 Task: Share through Files "Movie C.mp4" and change Quality to Custom
Action: Mouse moved to (182, 91)
Screenshot: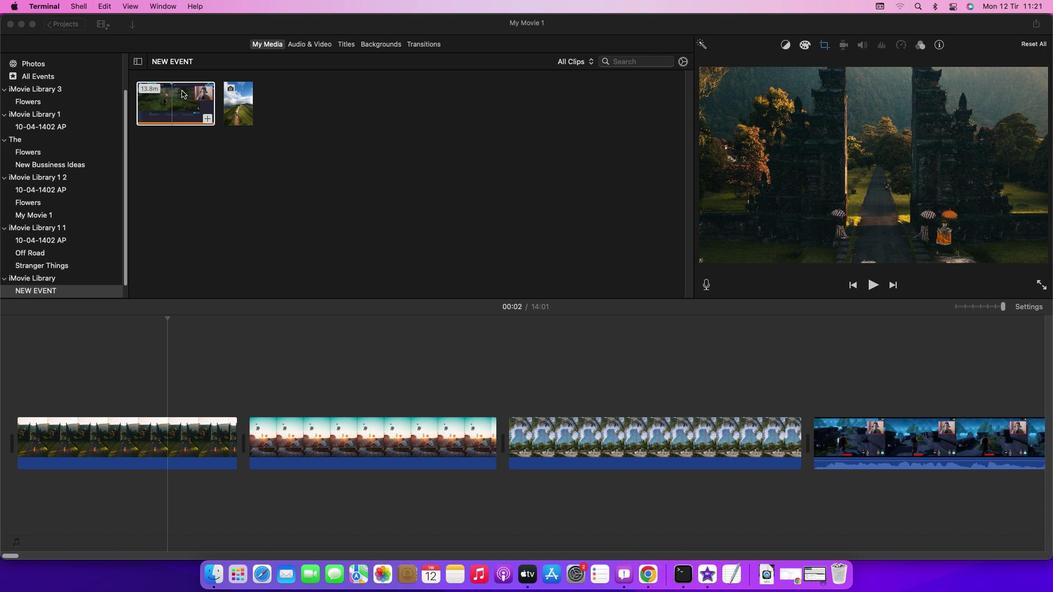 
Action: Mouse pressed left at (182, 91)
Screenshot: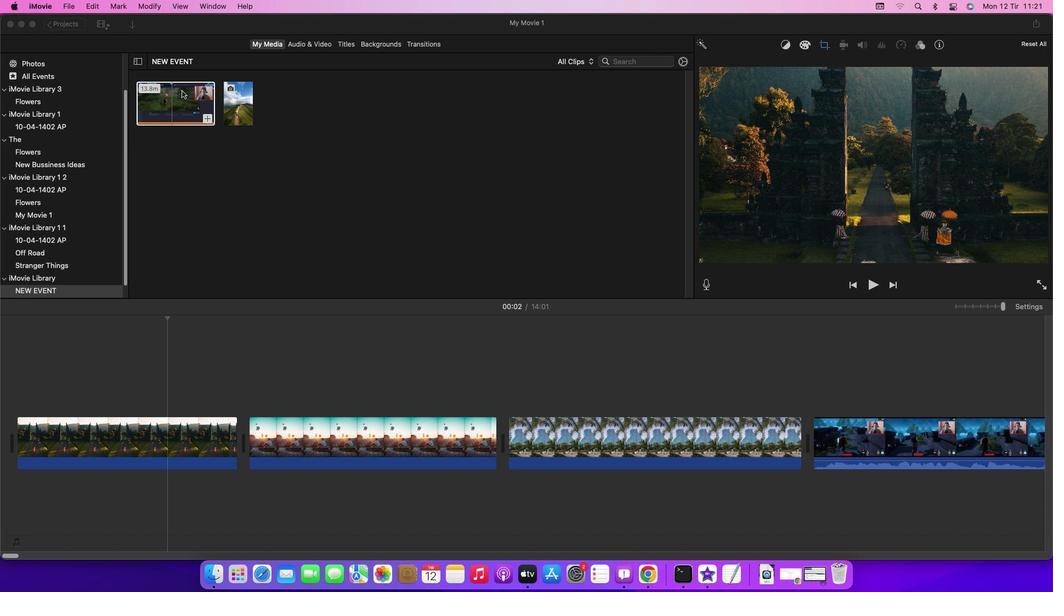 
Action: Mouse moved to (72, 9)
Screenshot: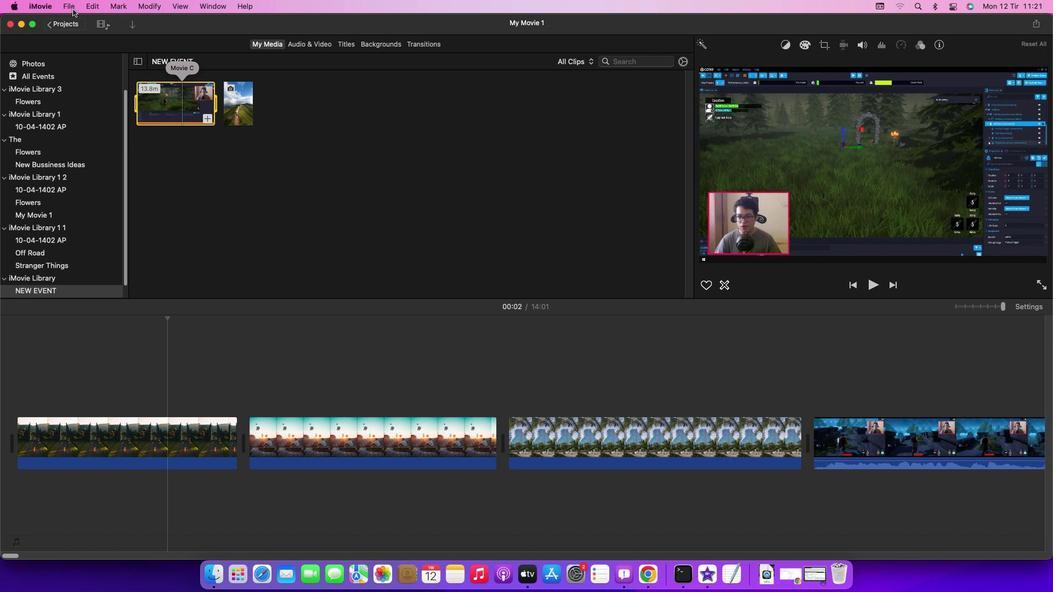
Action: Mouse pressed left at (72, 9)
Screenshot: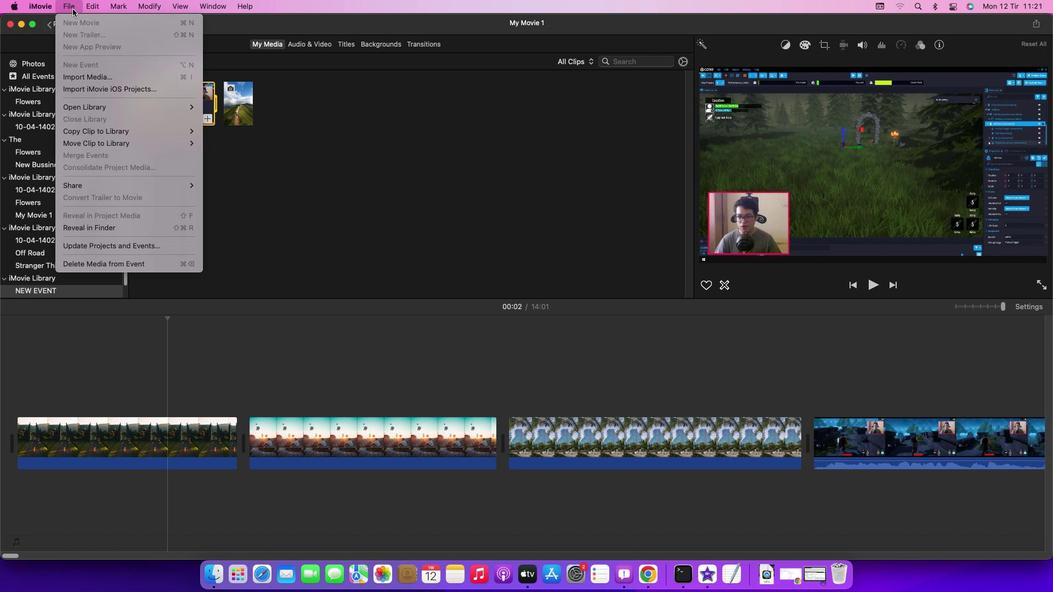 
Action: Mouse moved to (193, 187)
Screenshot: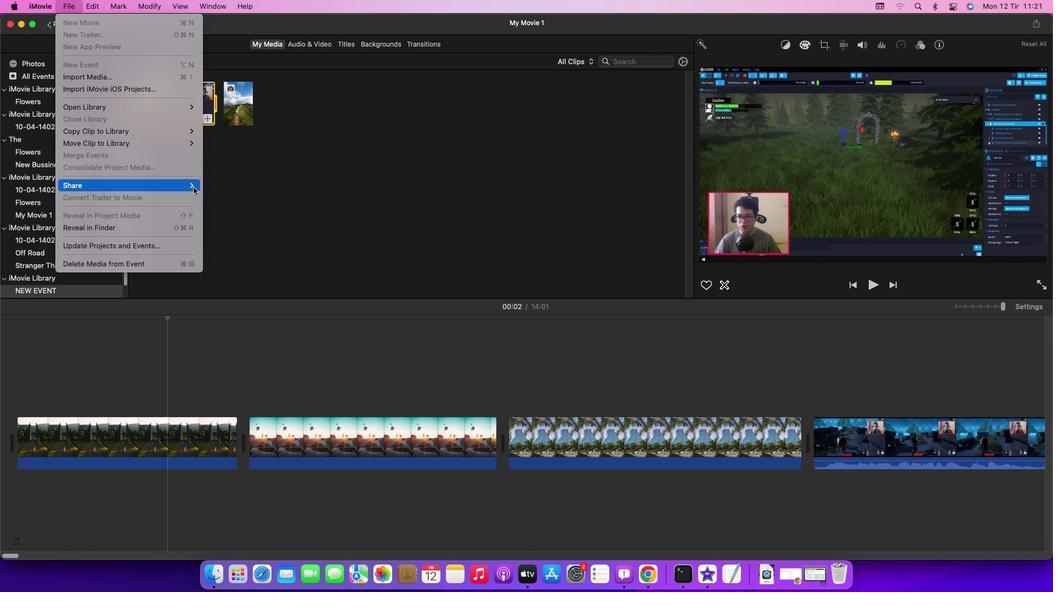 
Action: Mouse pressed left at (193, 187)
Screenshot: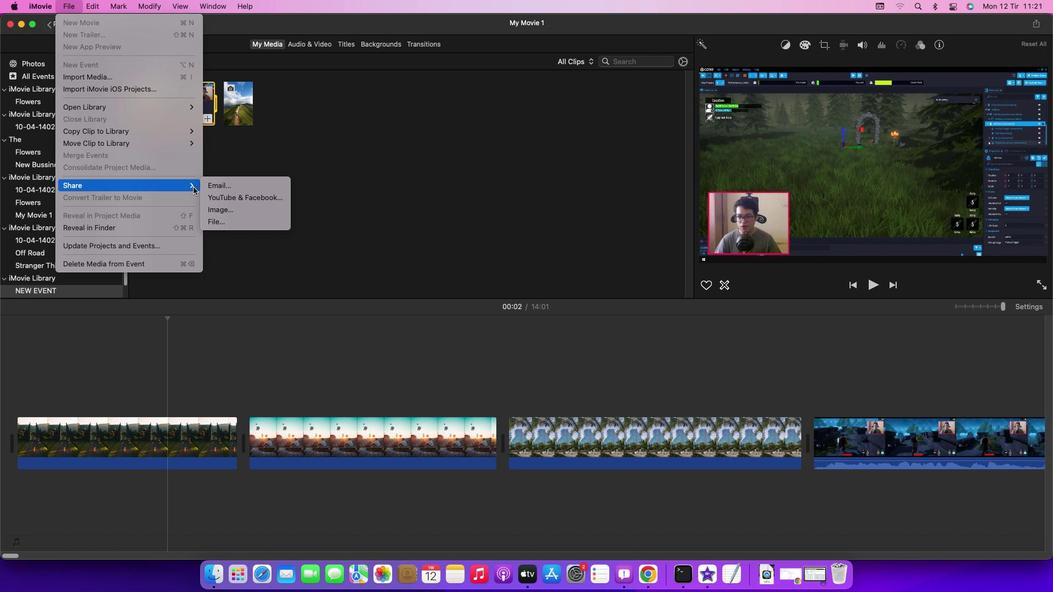 
Action: Mouse moved to (222, 224)
Screenshot: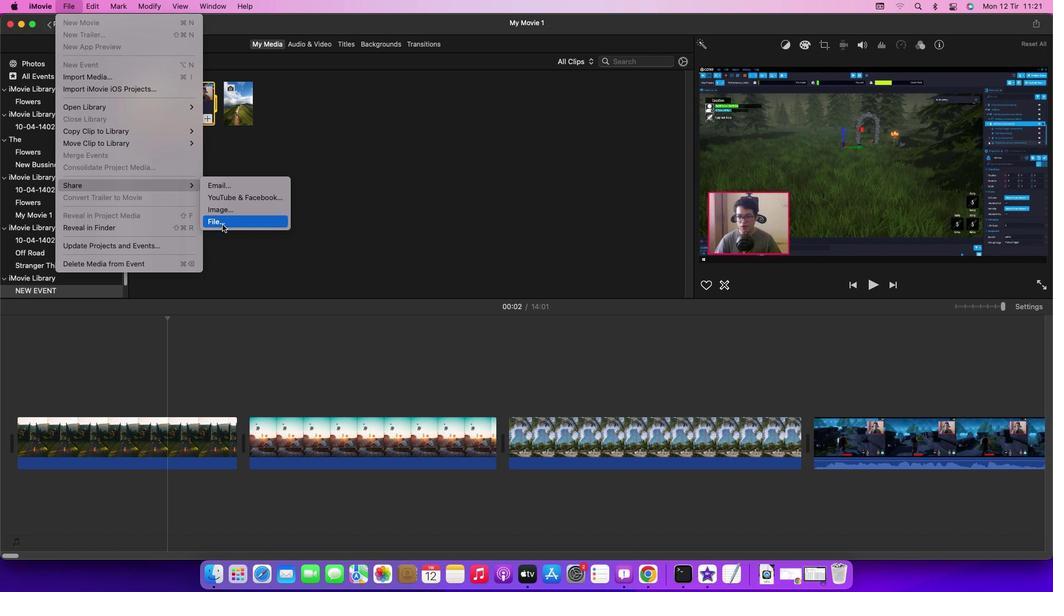 
Action: Mouse pressed left at (222, 224)
Screenshot: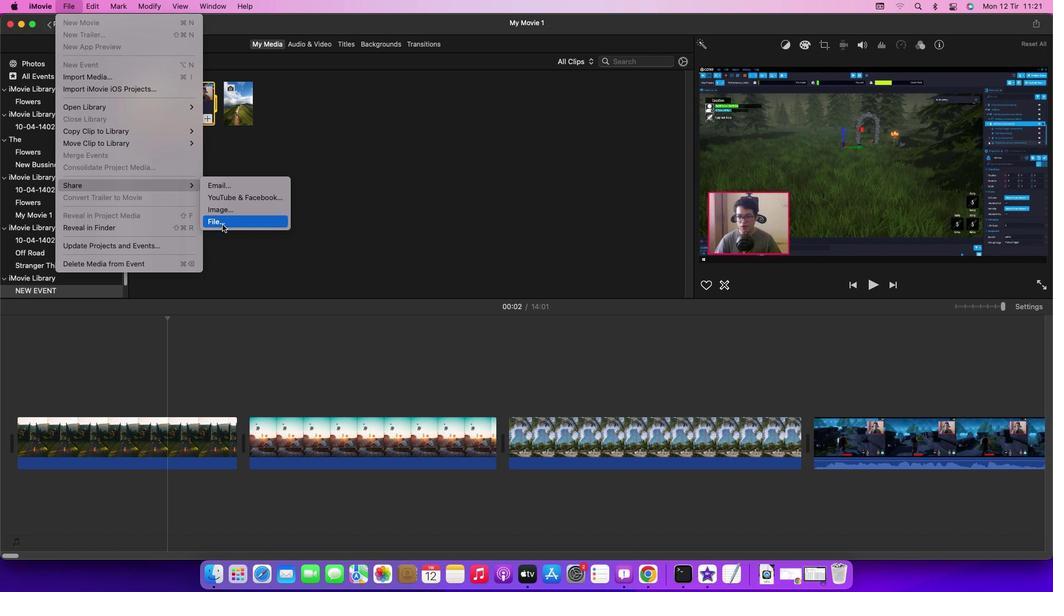 
Action: Mouse moved to (595, 198)
Screenshot: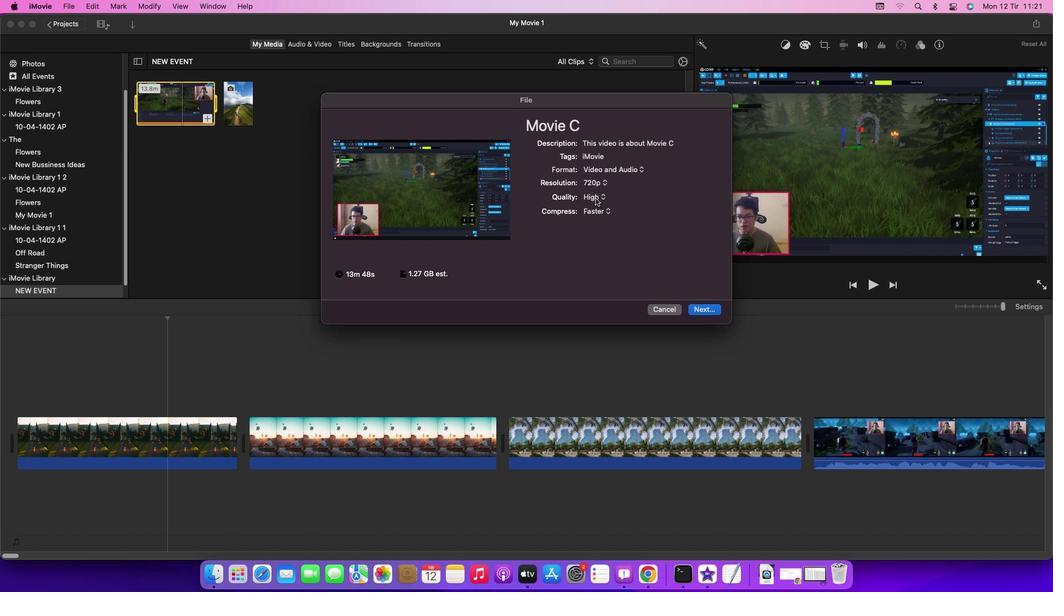 
Action: Mouse pressed left at (595, 198)
Screenshot: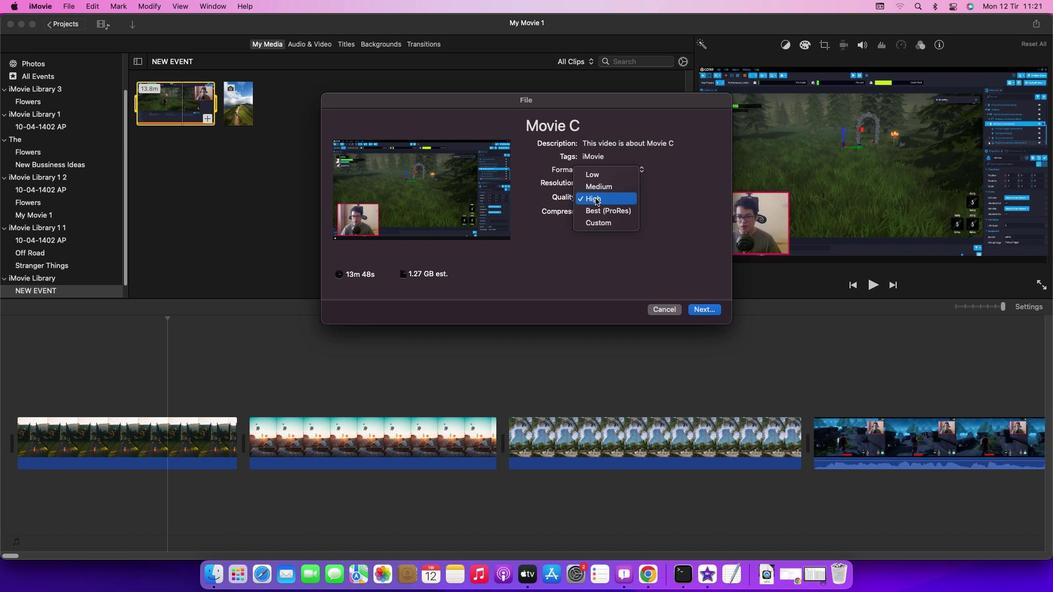
Action: Mouse moved to (598, 226)
Screenshot: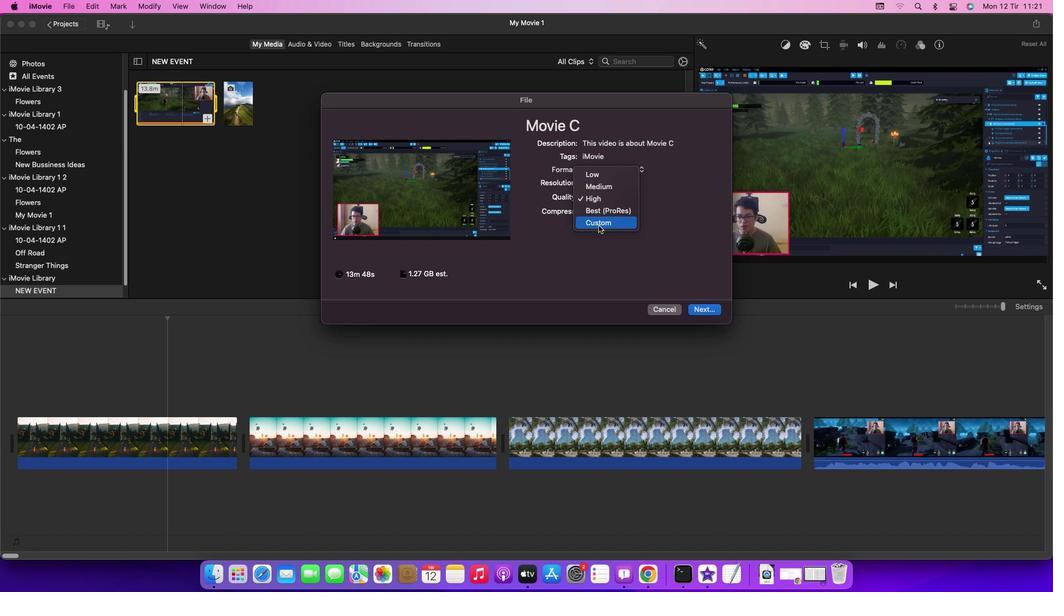 
Action: Mouse pressed left at (598, 226)
Screenshot: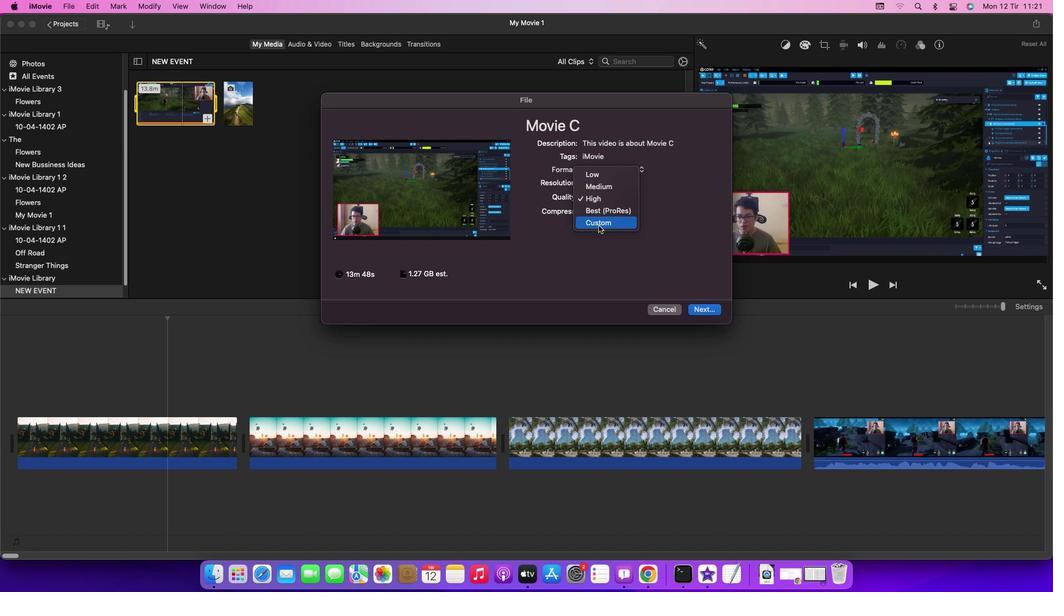 
Action: Mouse moved to (575, 256)
Screenshot: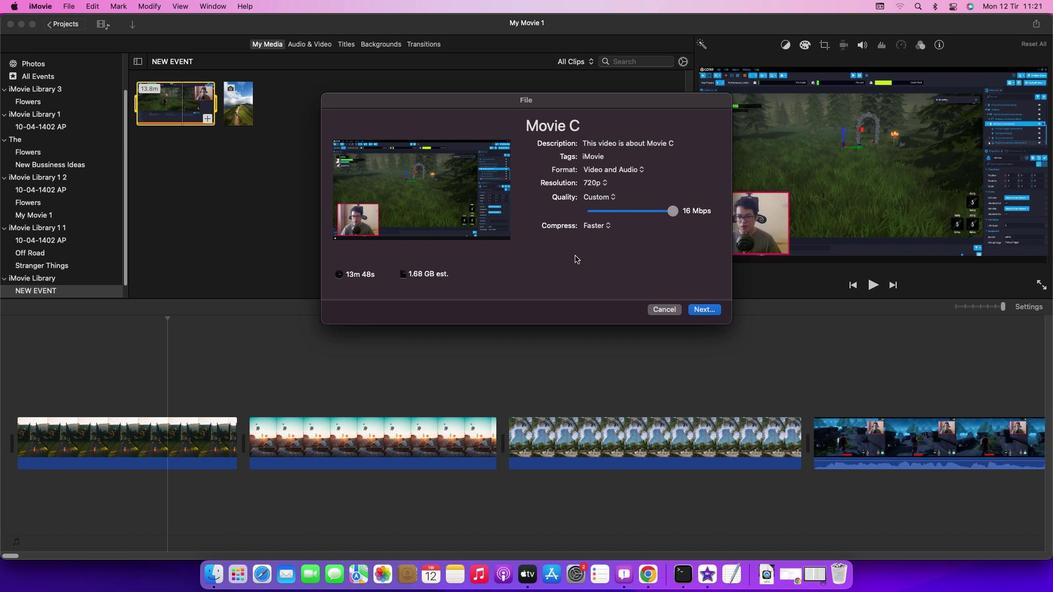 
